 Task: Add Aura Bora Grapefruit Elderflower, Herbal Sparkling Water to the cart.
Action: Mouse pressed left at (17, 90)
Screenshot: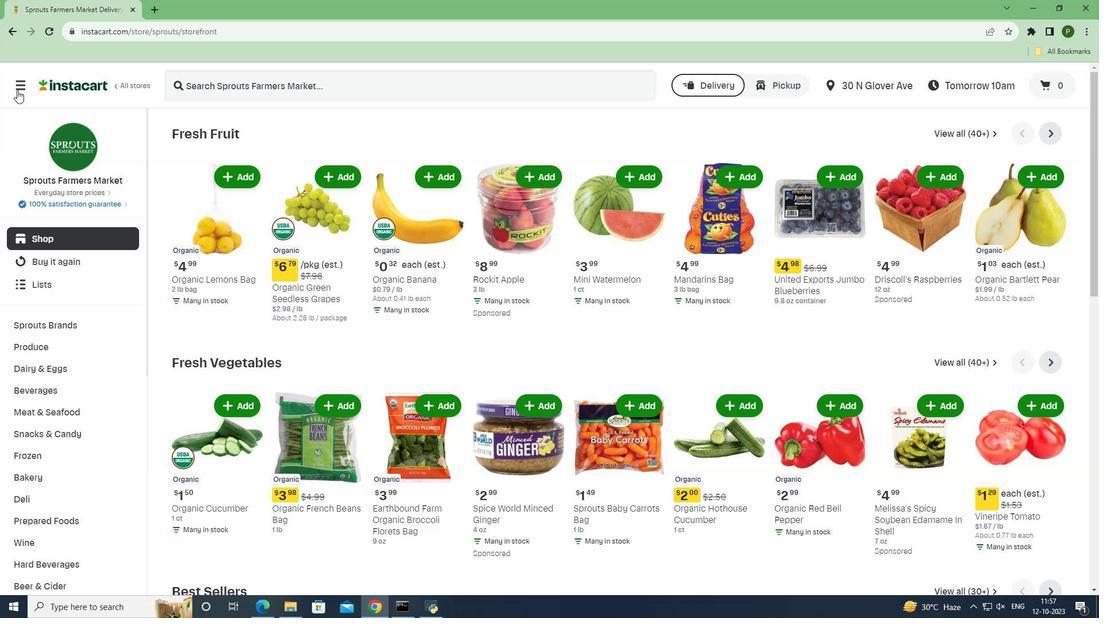 
Action: Mouse moved to (52, 301)
Screenshot: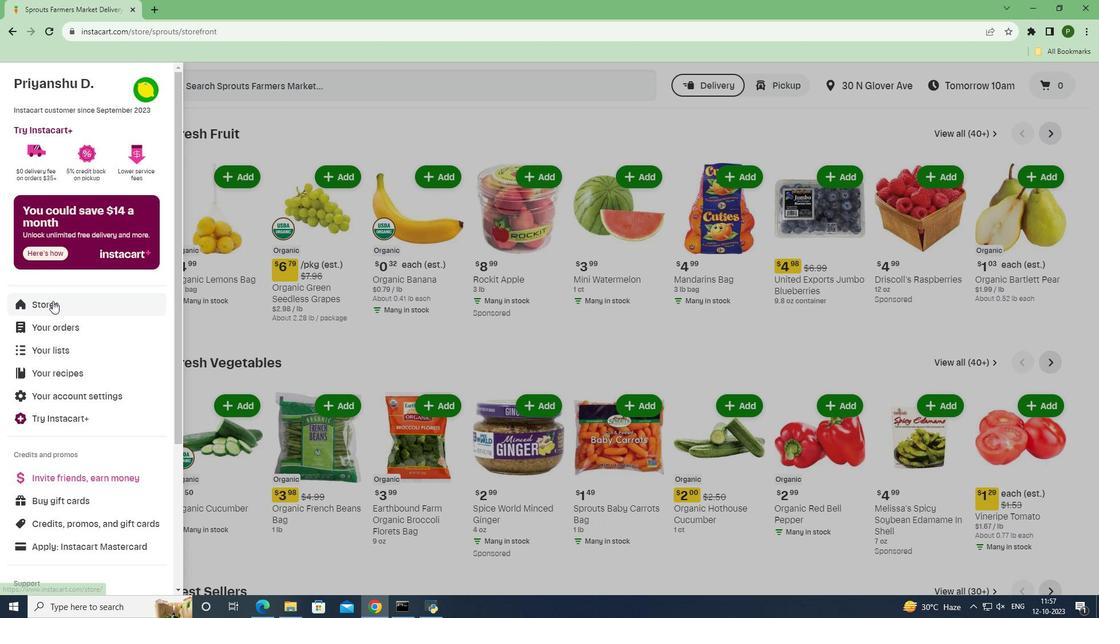 
Action: Mouse pressed left at (52, 301)
Screenshot: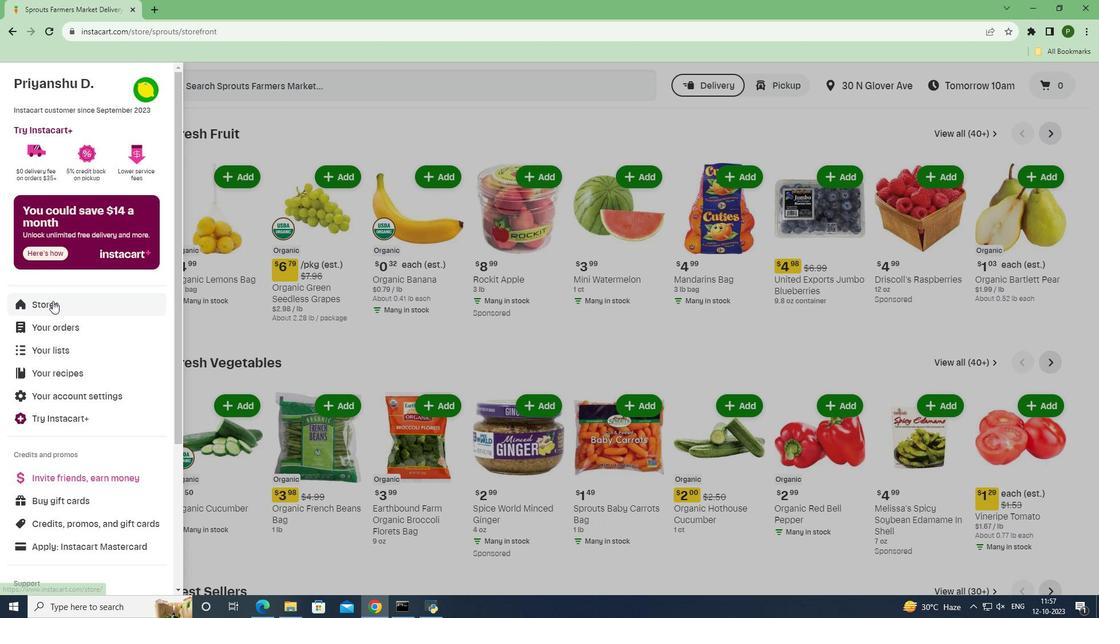 
Action: Mouse moved to (256, 137)
Screenshot: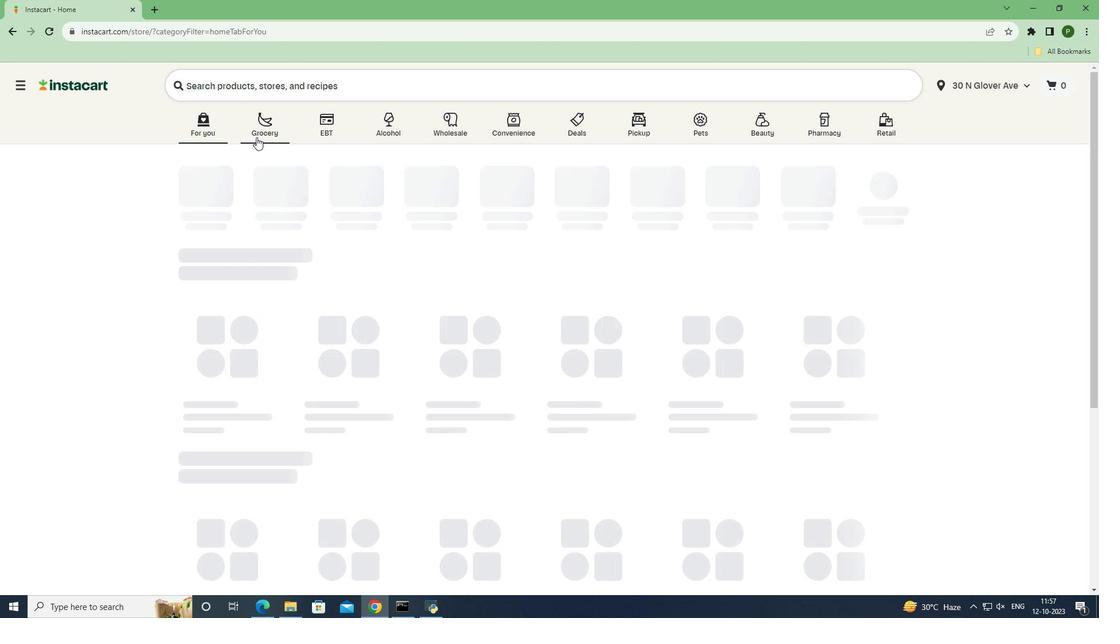 
Action: Mouse pressed left at (256, 137)
Screenshot: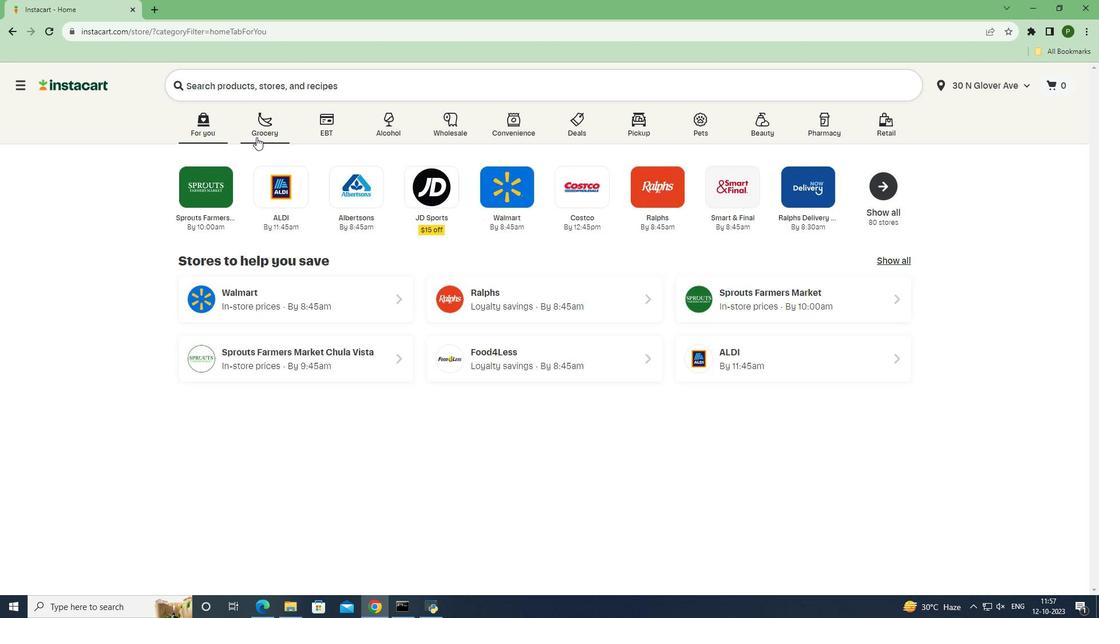 
Action: Mouse moved to (457, 262)
Screenshot: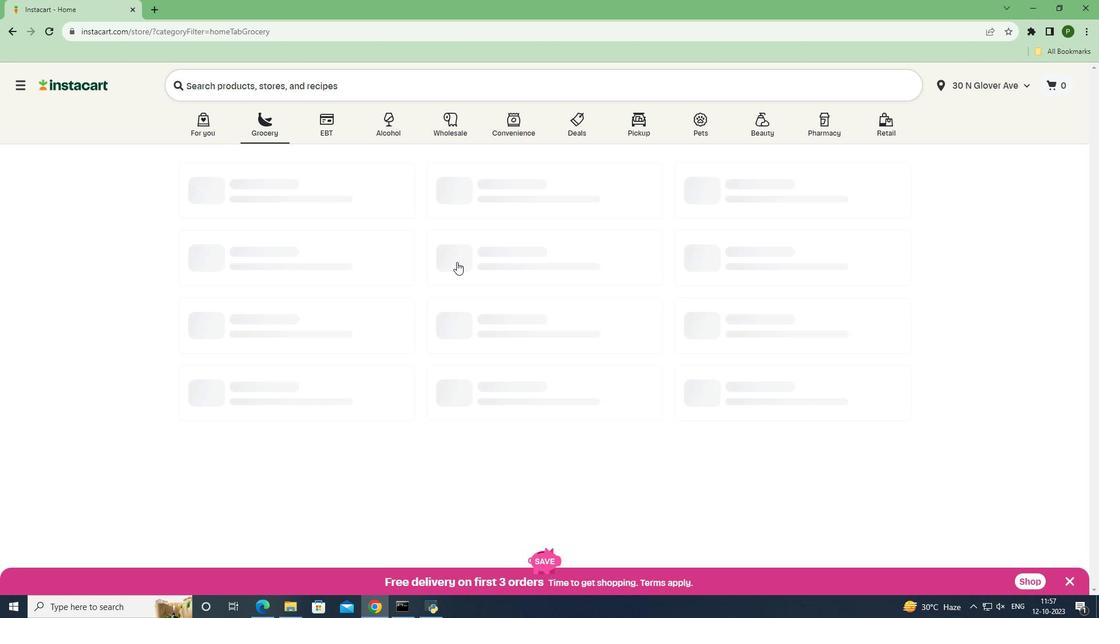 
Action: Mouse pressed left at (457, 262)
Screenshot: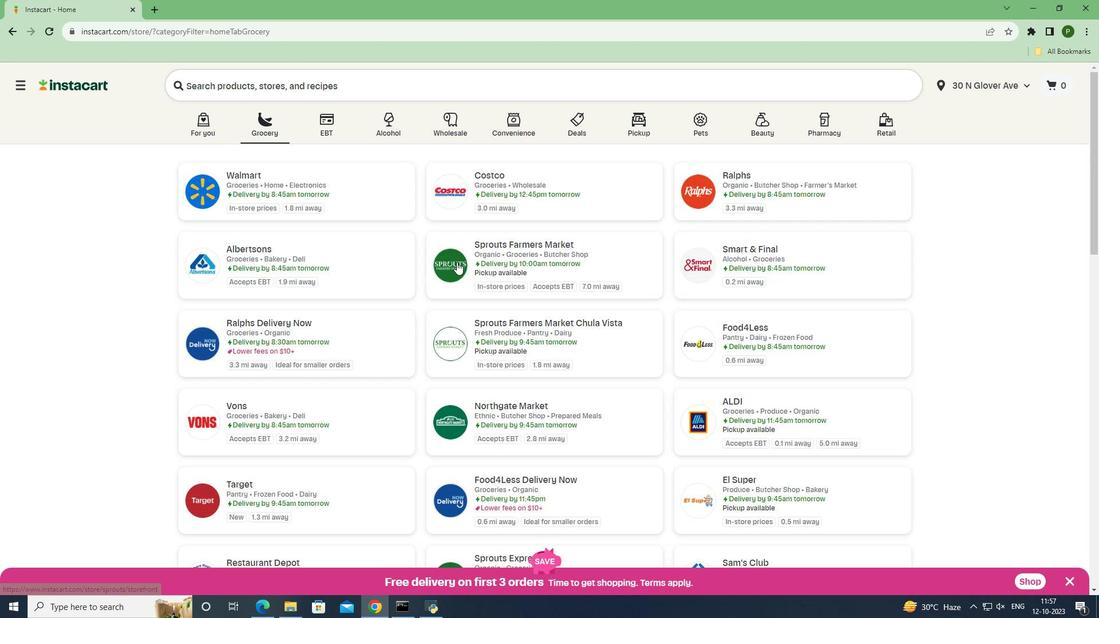 
Action: Mouse moved to (75, 390)
Screenshot: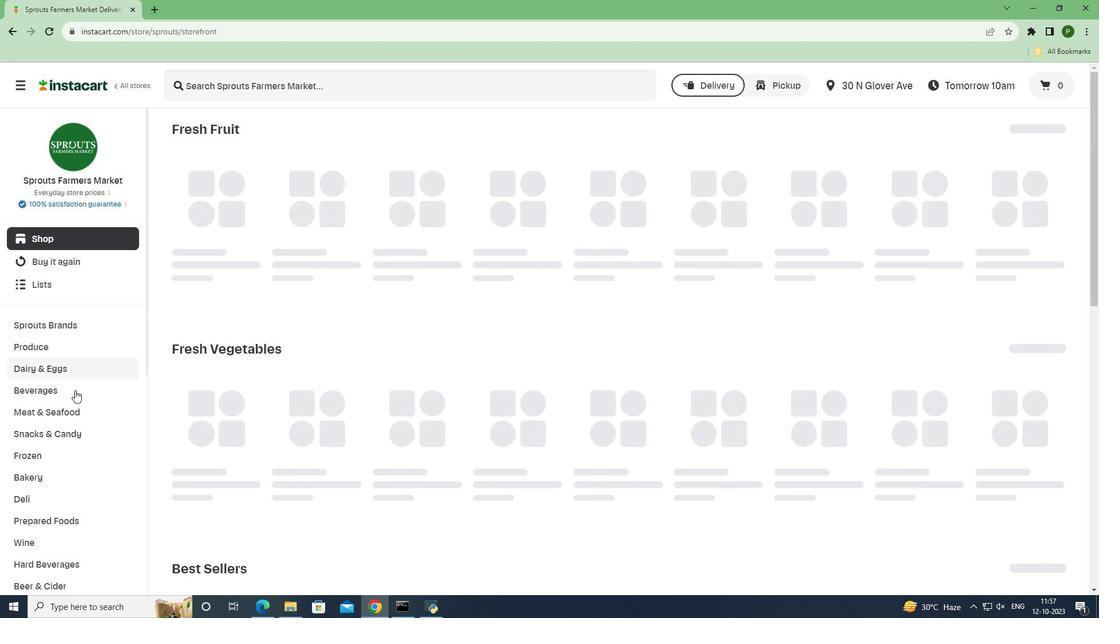 
Action: Mouse pressed left at (75, 390)
Screenshot: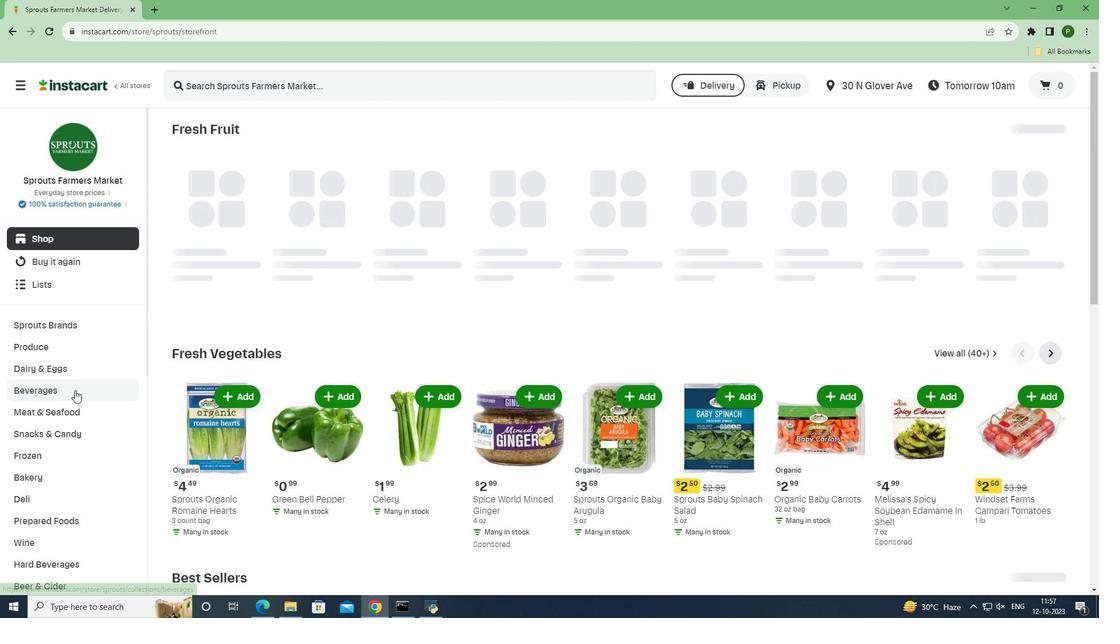 
Action: Mouse moved to (508, 158)
Screenshot: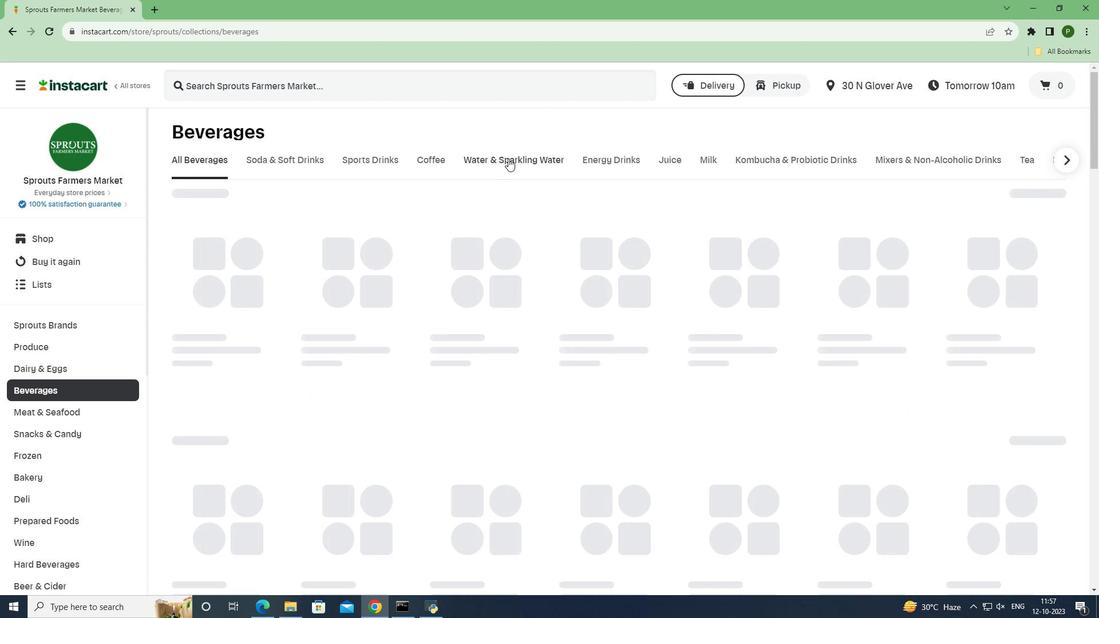 
Action: Mouse pressed left at (508, 158)
Screenshot: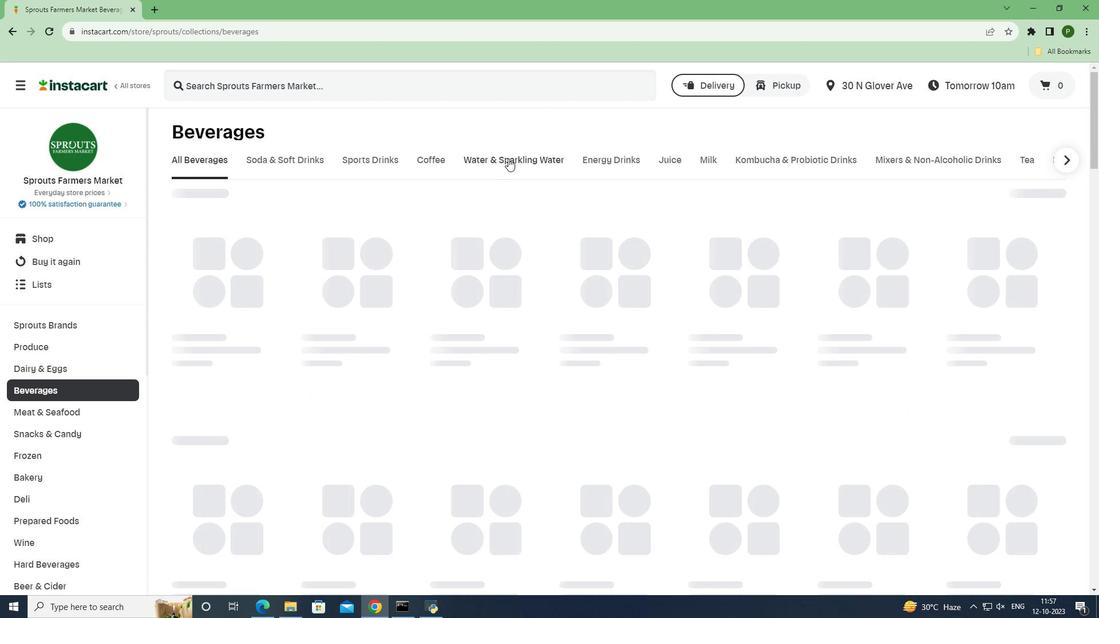 
Action: Mouse moved to (271, 84)
Screenshot: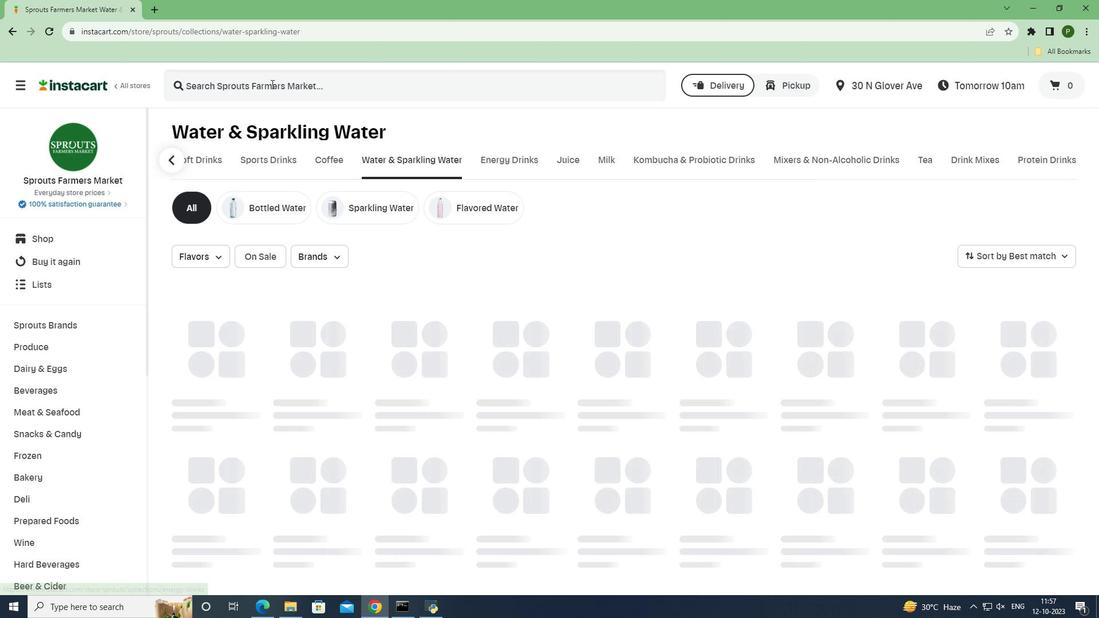 
Action: Mouse pressed left at (271, 84)
Screenshot: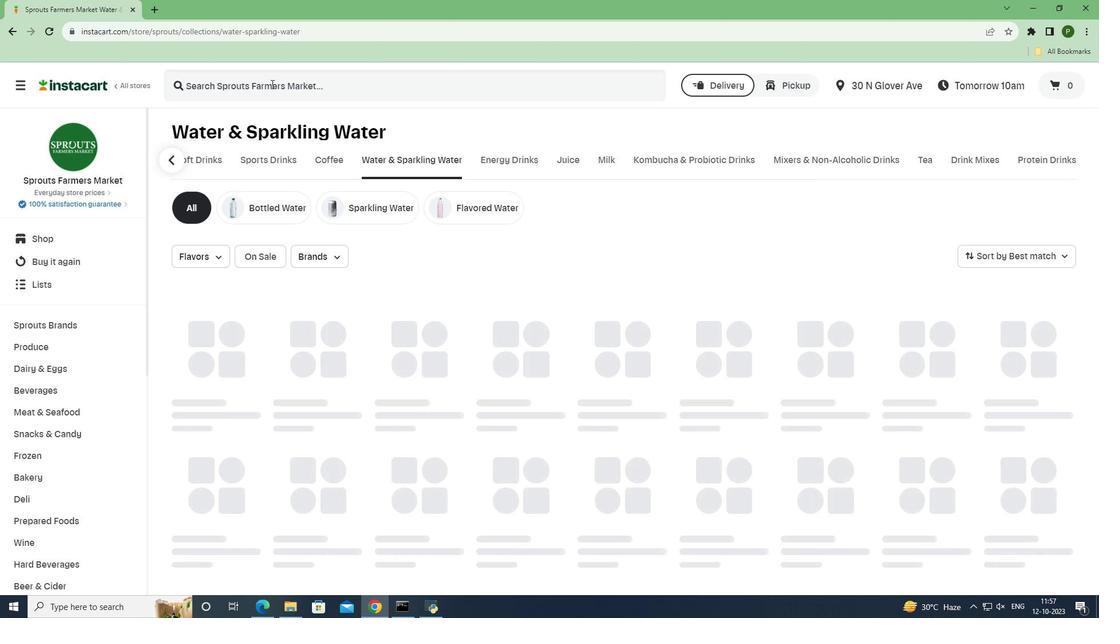 
Action: Key pressed <Key.caps_lock>A<Key.caps_lock>ura<Key.space><Key.caps_lock>B<Key.caps_lock>ora<Key.space><Key.caps_lock>G<Key.caps_lock>rapefruit<Key.space><Key.caps_lock>E<Key.caps_lock>lderflower<Key.space>,<Key.space><Key.caps_lock>H<Key.caps_lock>erbal<Key.space><Key.caps_lock>S<Key.caps_lock>parkling<Key.space><Key.caps_lock>W<Key.caps_lock>ater<Key.space><Key.enter>
Screenshot: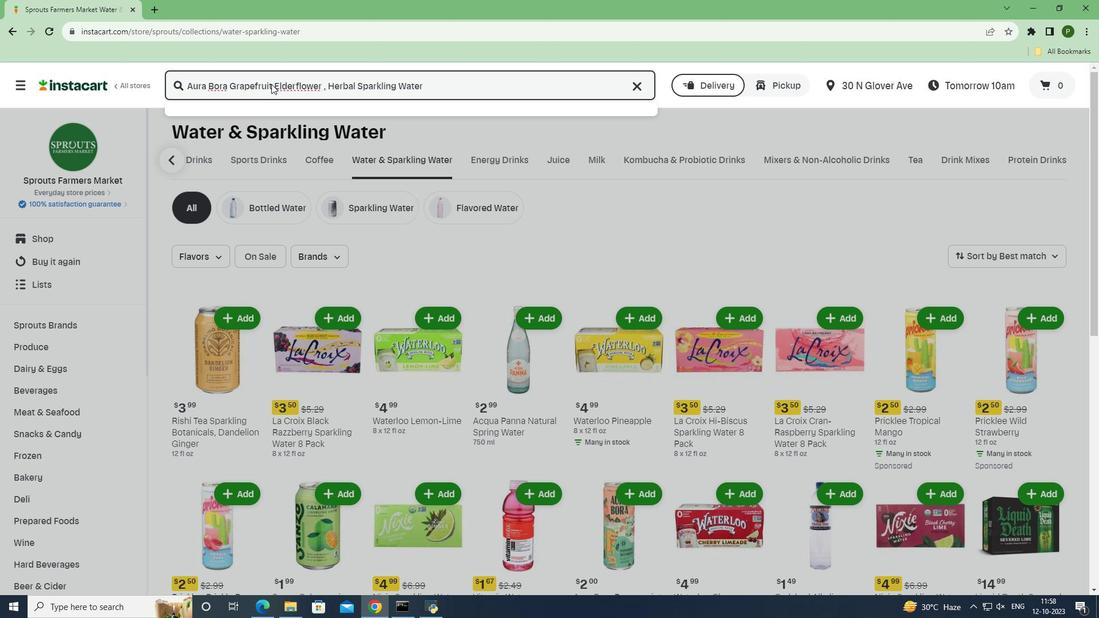 
Action: Mouse moved to (320, 205)
Screenshot: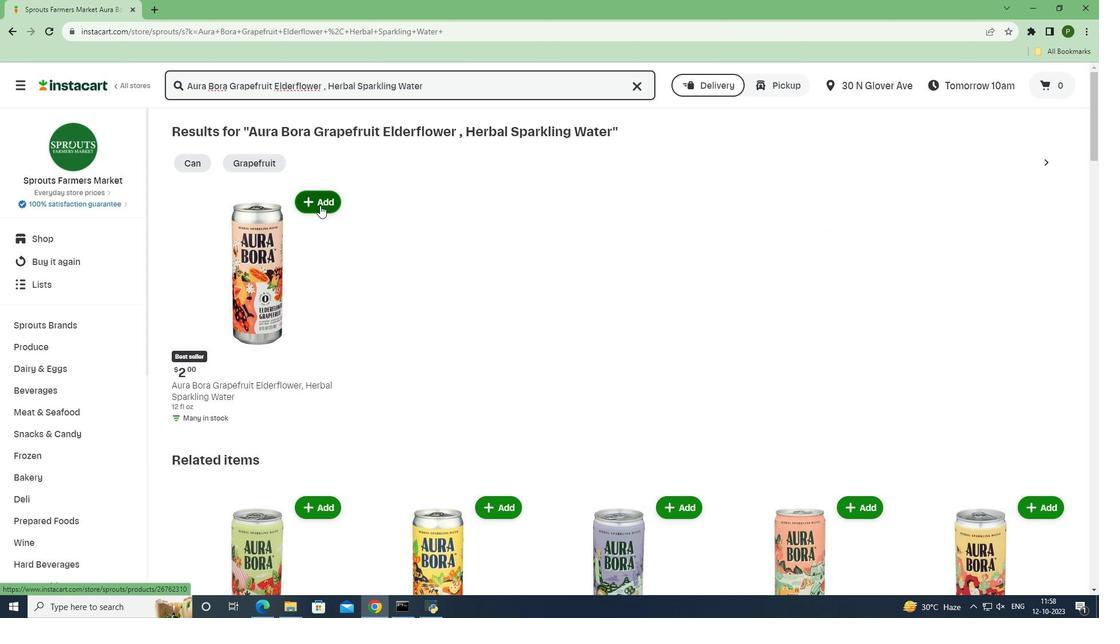 
Action: Mouse pressed left at (320, 205)
Screenshot: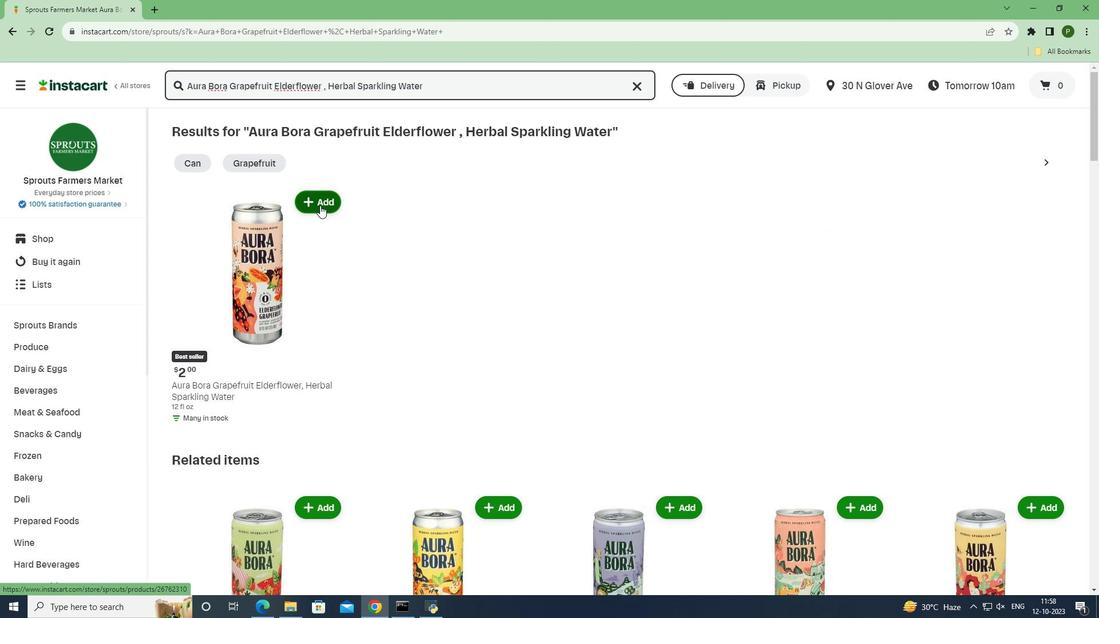 
Action: Mouse moved to (410, 299)
Screenshot: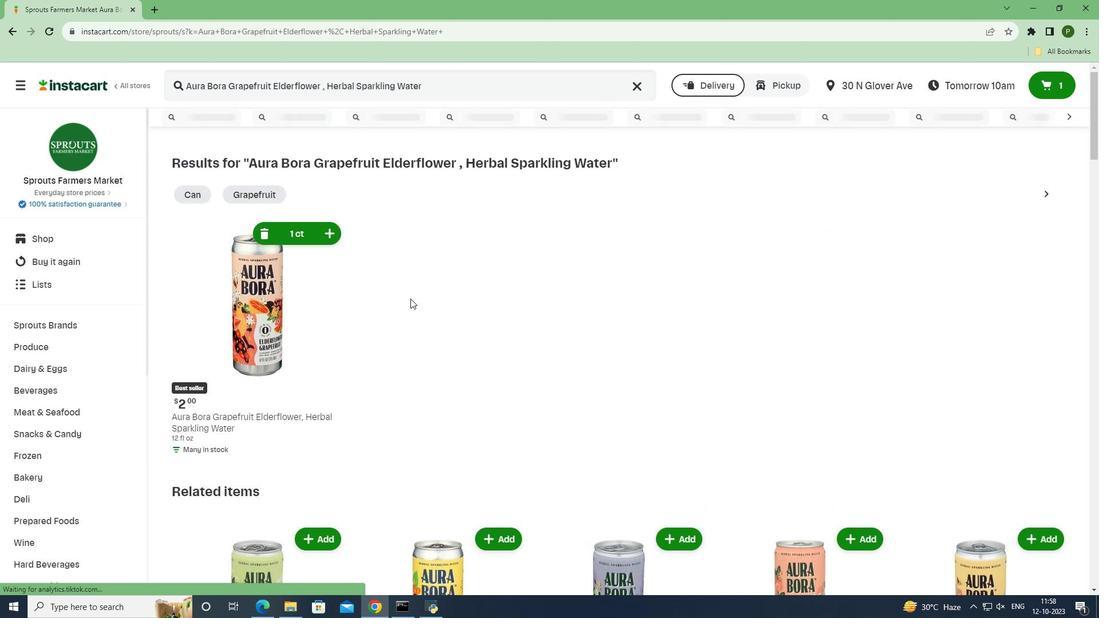 
